 Task: Select the text for align.
Action: Mouse moved to (221, 86)
Screenshot: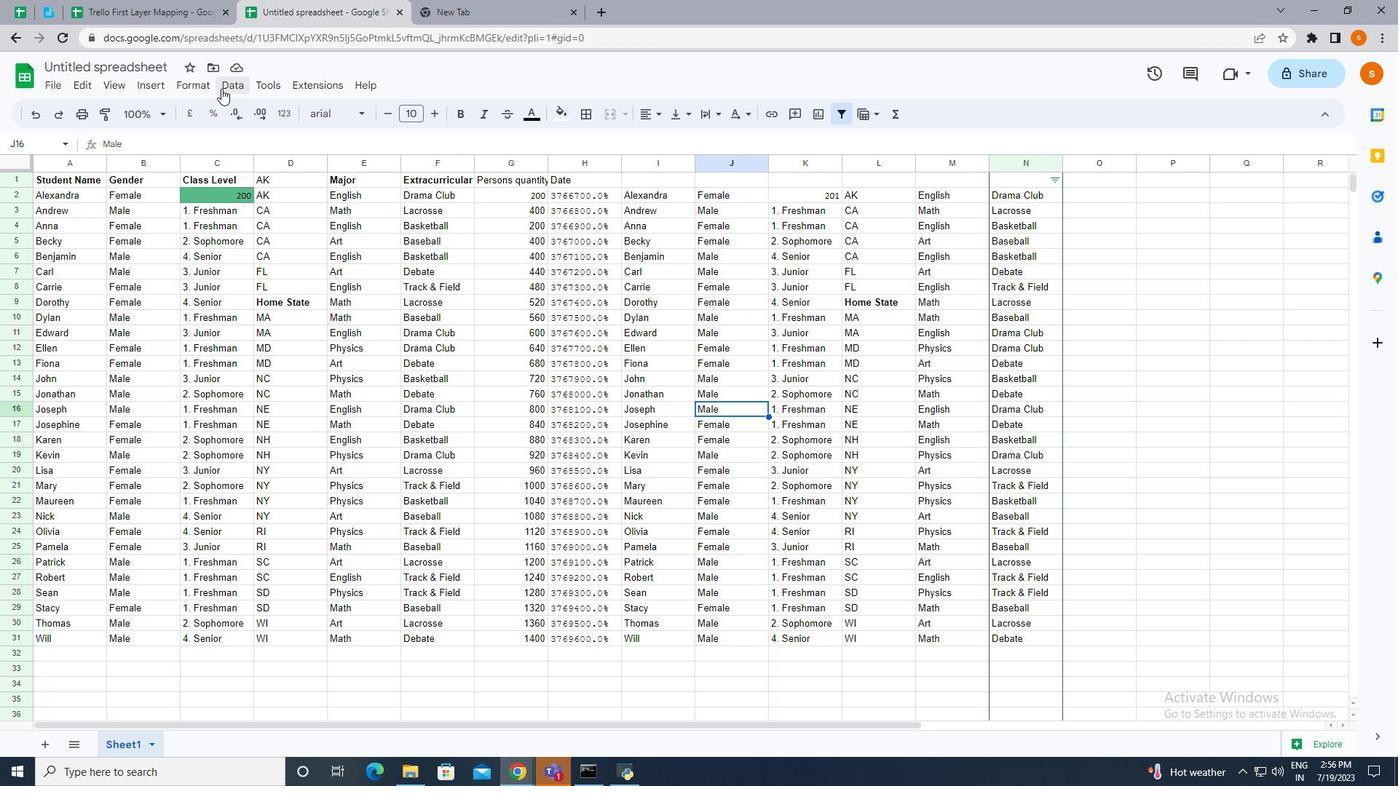 
Action: Mouse pressed left at (221, 86)
Screenshot: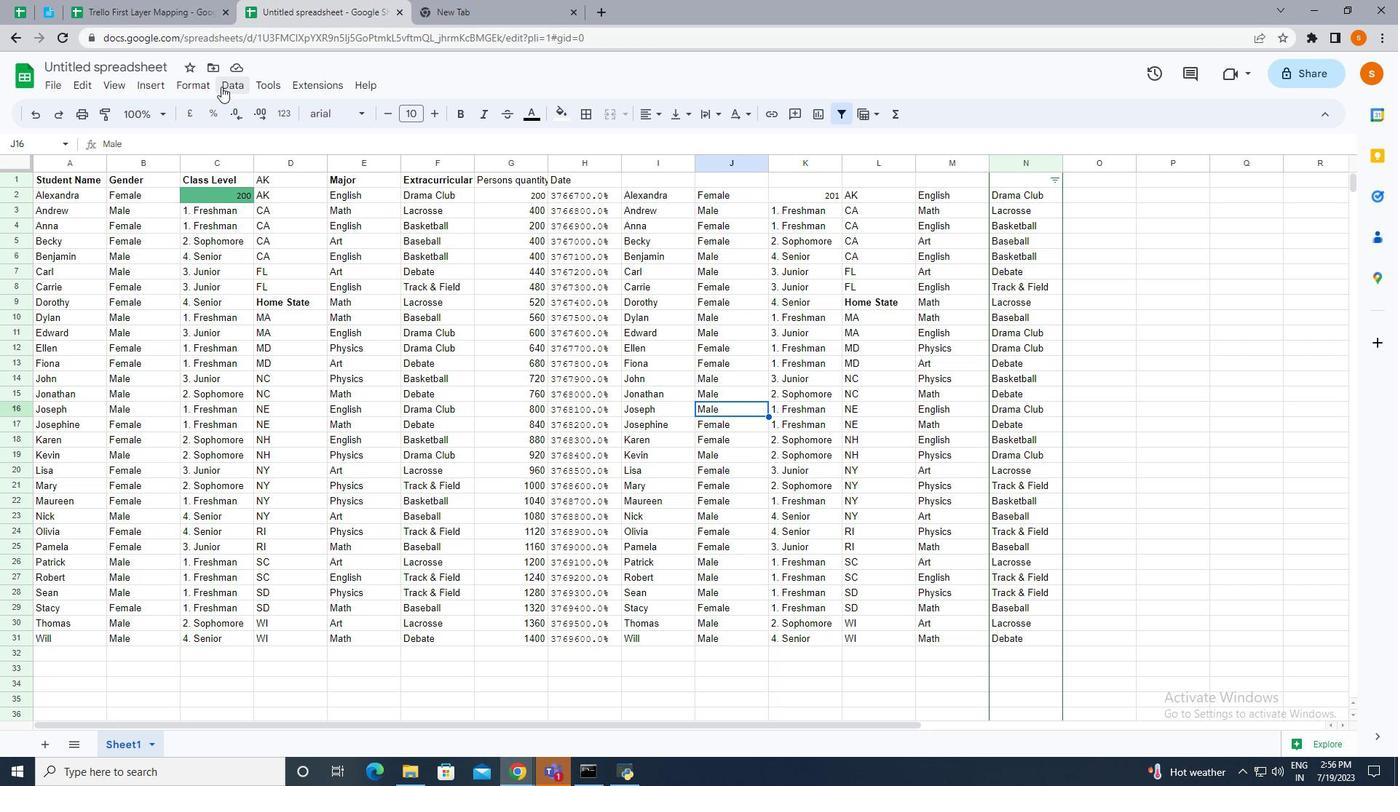 
Action: Mouse moved to (260, 211)
Screenshot: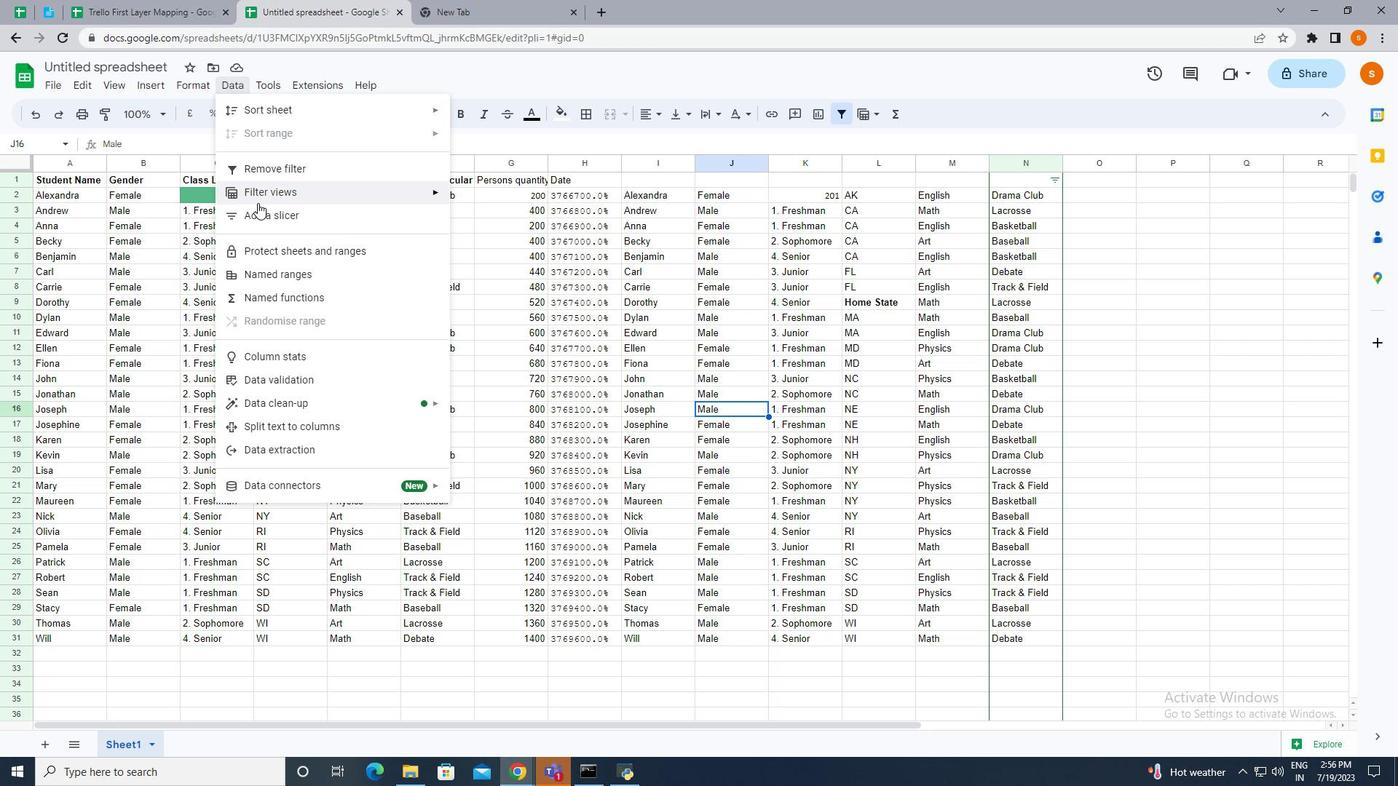 
Action: Mouse pressed left at (260, 211)
Screenshot: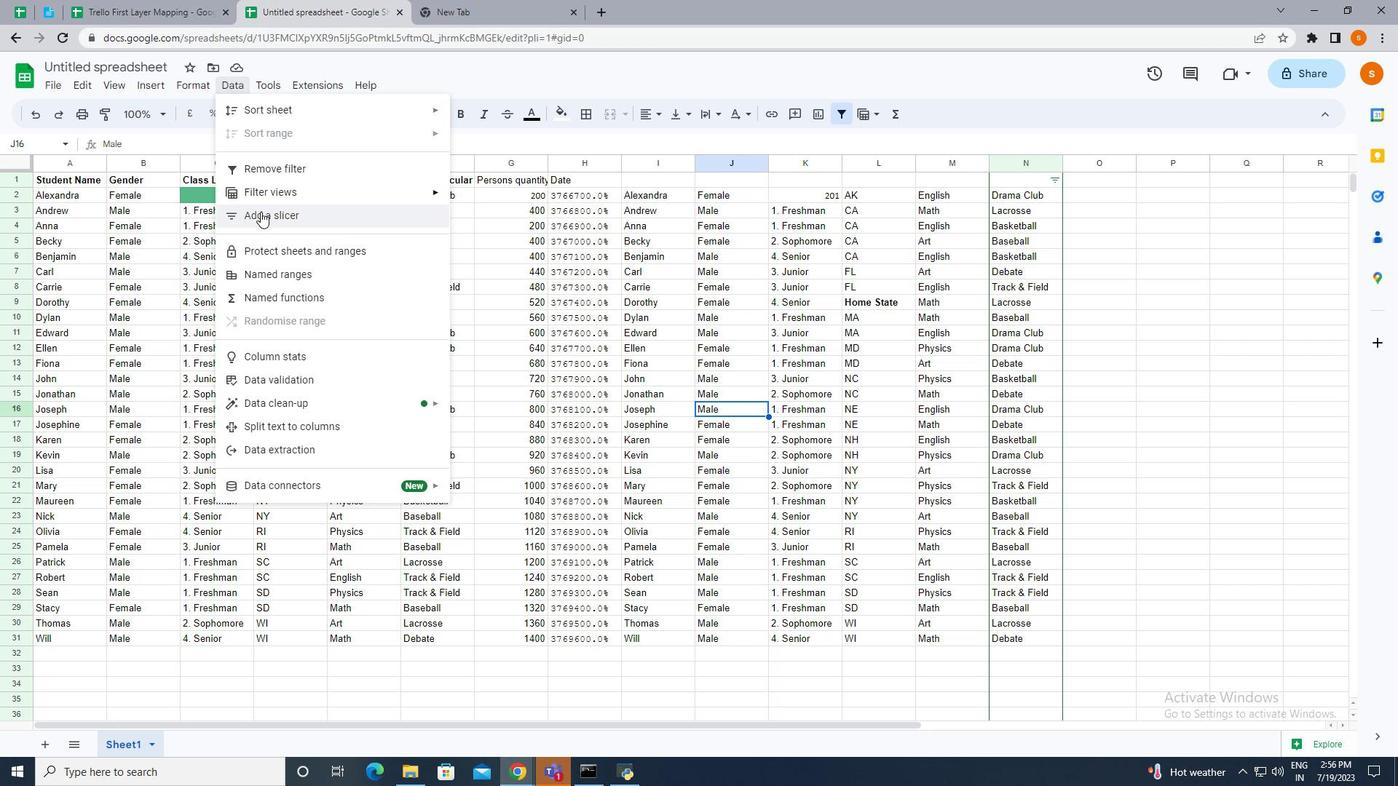
Action: Mouse moved to (1233, 260)
Screenshot: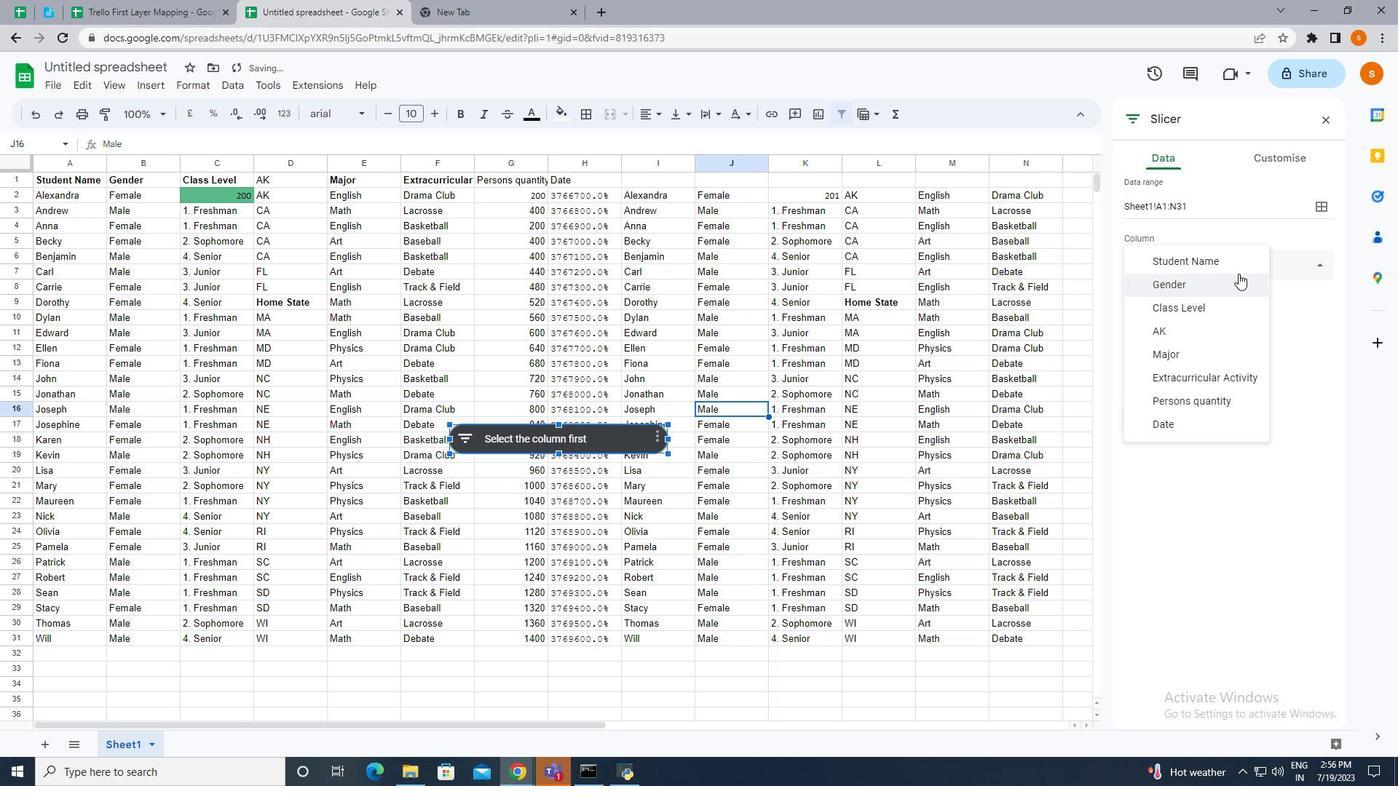 
Action: Mouse pressed left at (1233, 260)
Screenshot: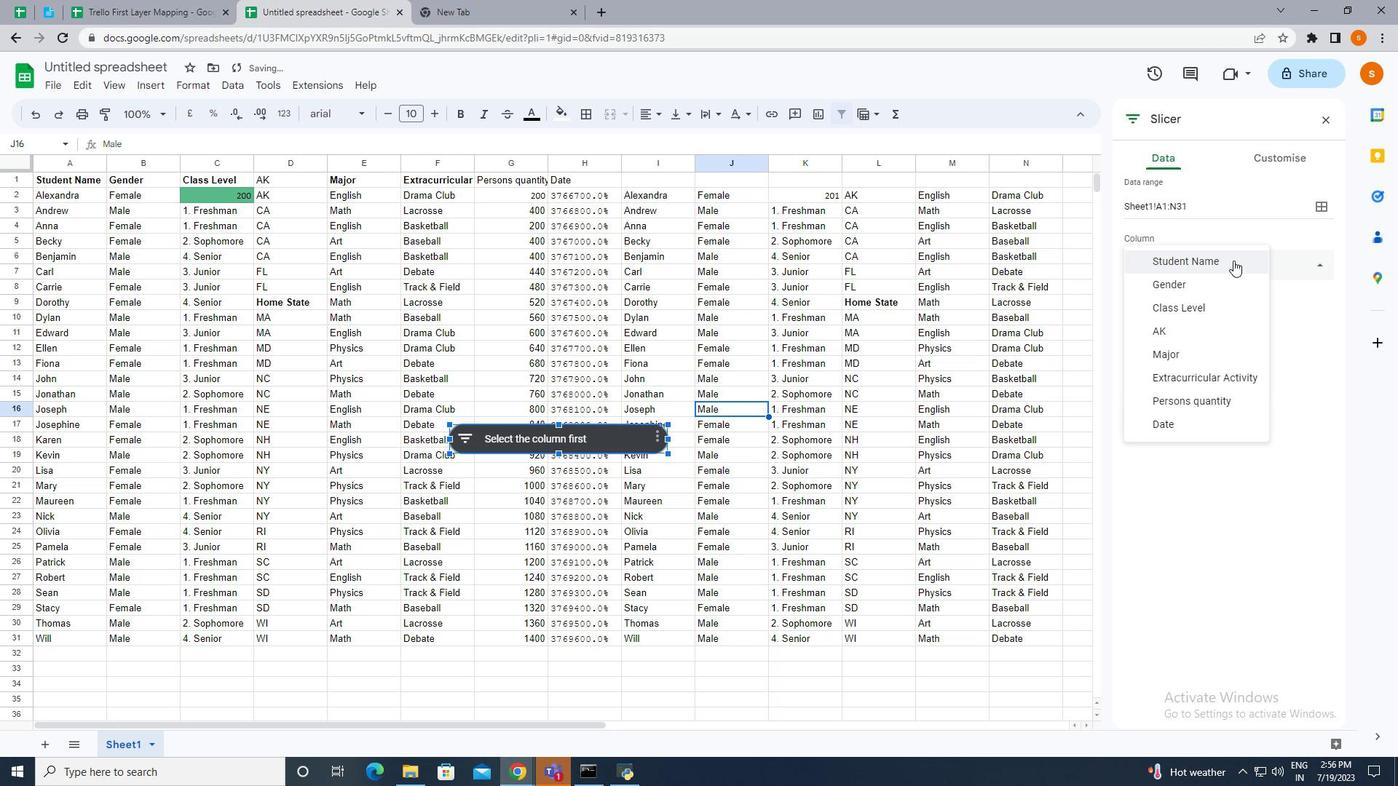 
Action: Mouse moved to (1271, 156)
Screenshot: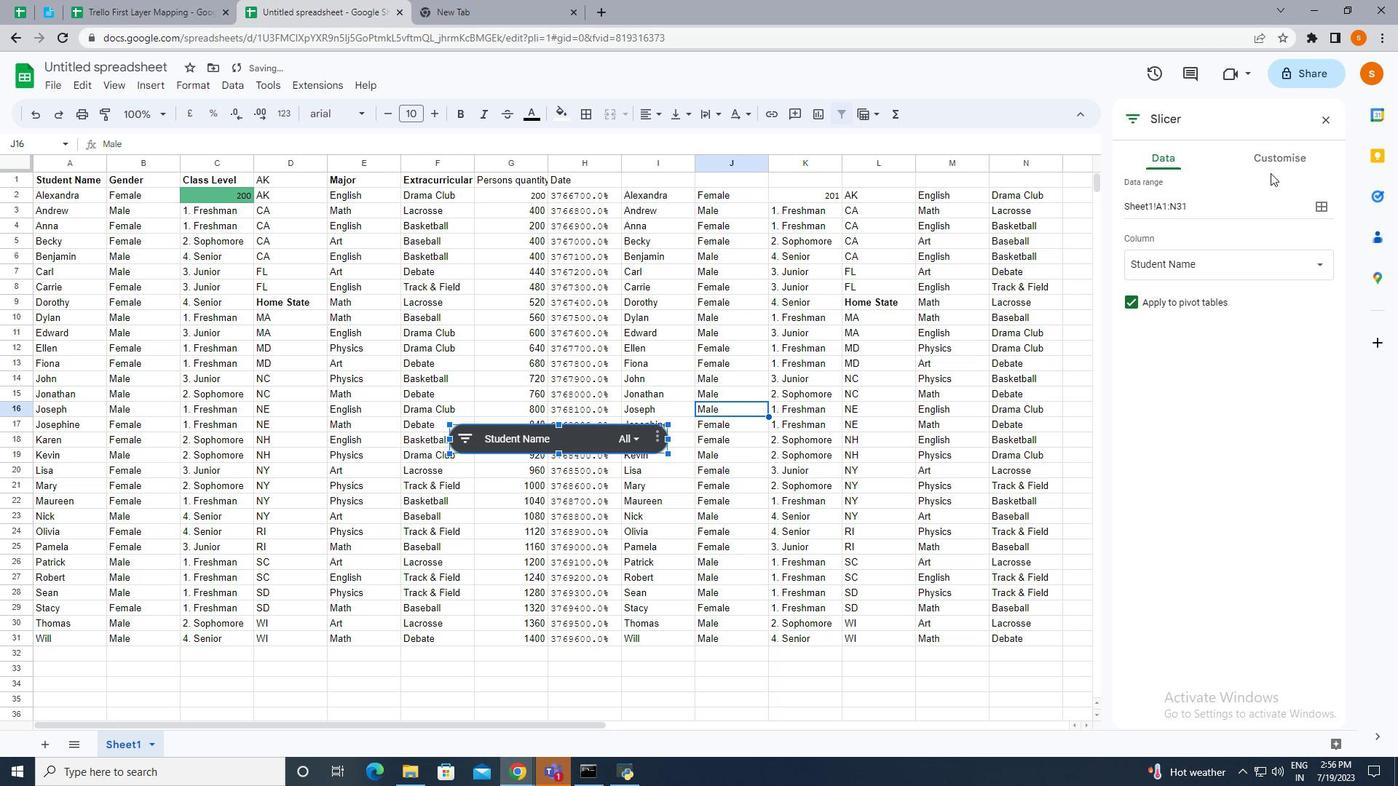 
Action: Mouse pressed left at (1271, 156)
Screenshot: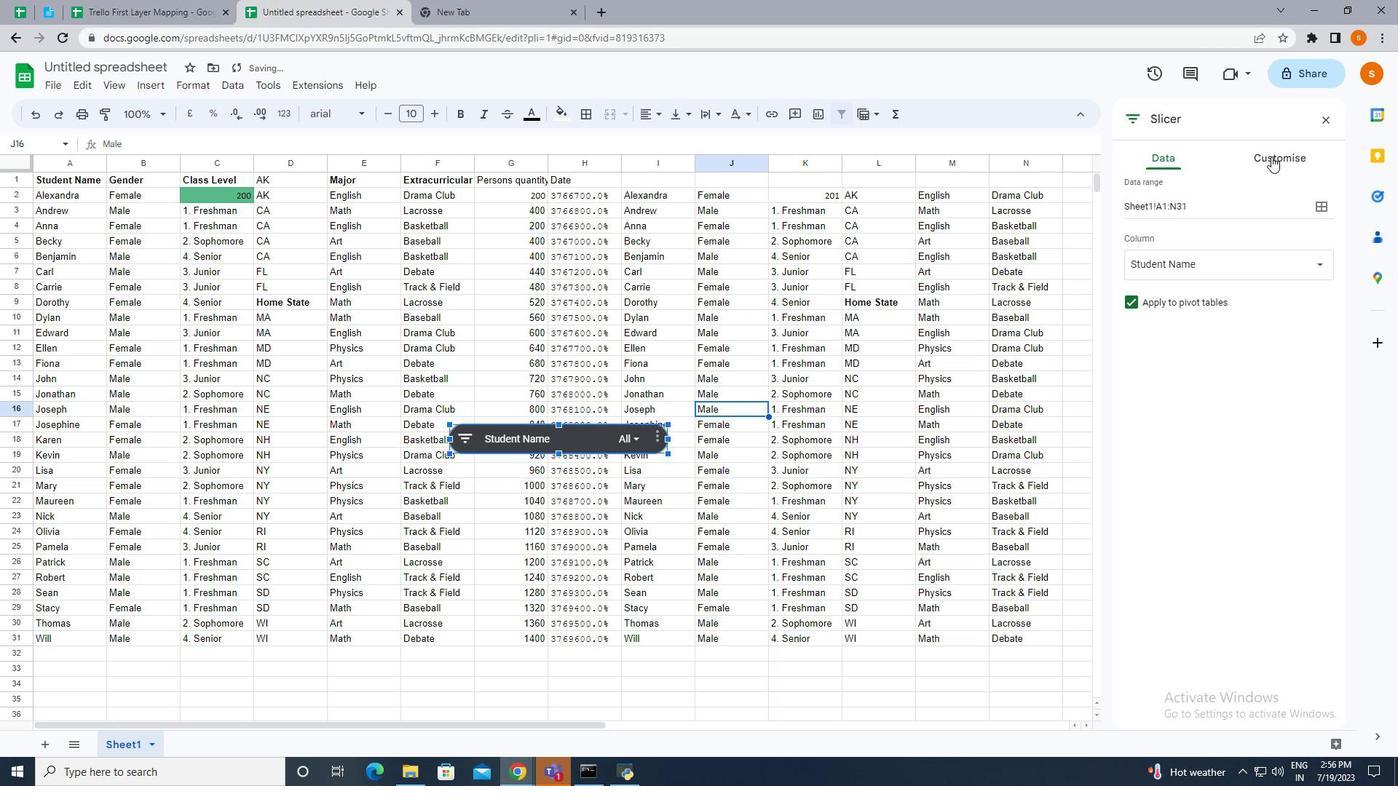 
Action: Mouse moved to (1191, 337)
Screenshot: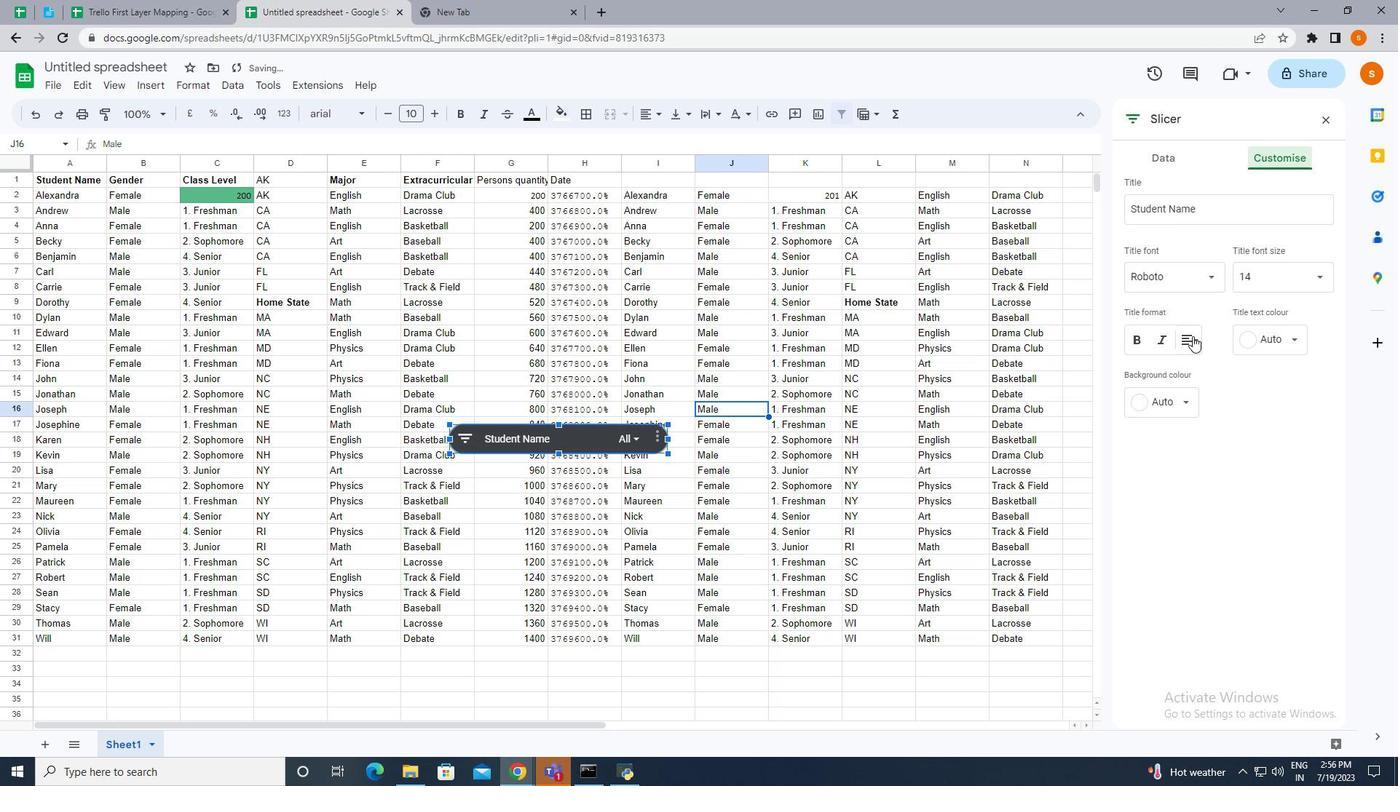 
Action: Mouse pressed left at (1191, 337)
Screenshot: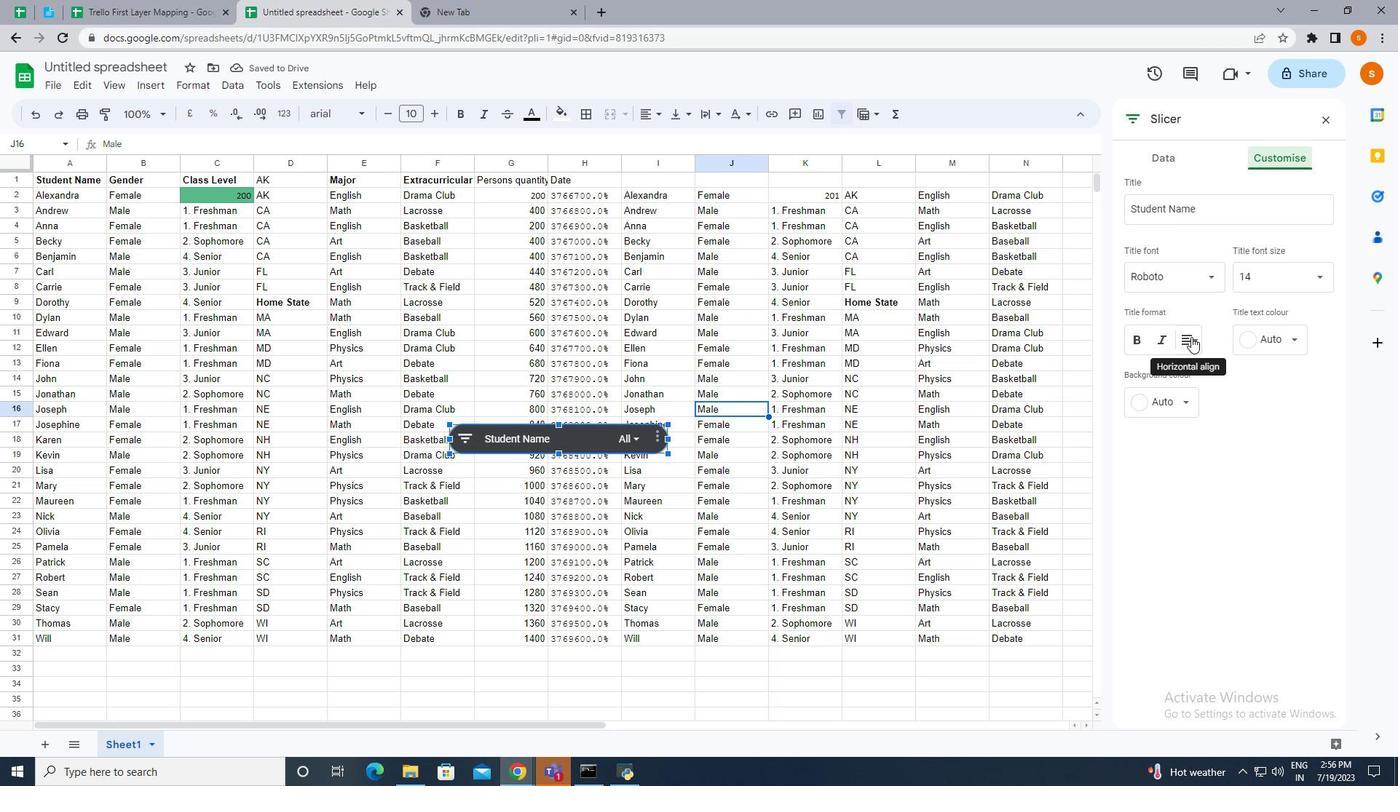 
